 Task: Toggle the show enum members in the outline.
Action: Mouse moved to (13, 515)
Screenshot: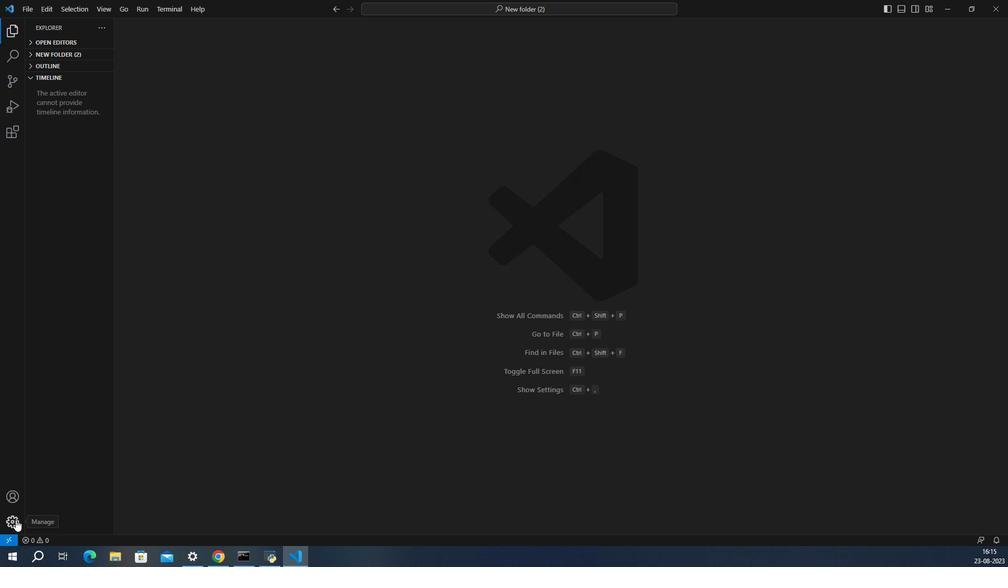 
Action: Mouse pressed left at (13, 515)
Screenshot: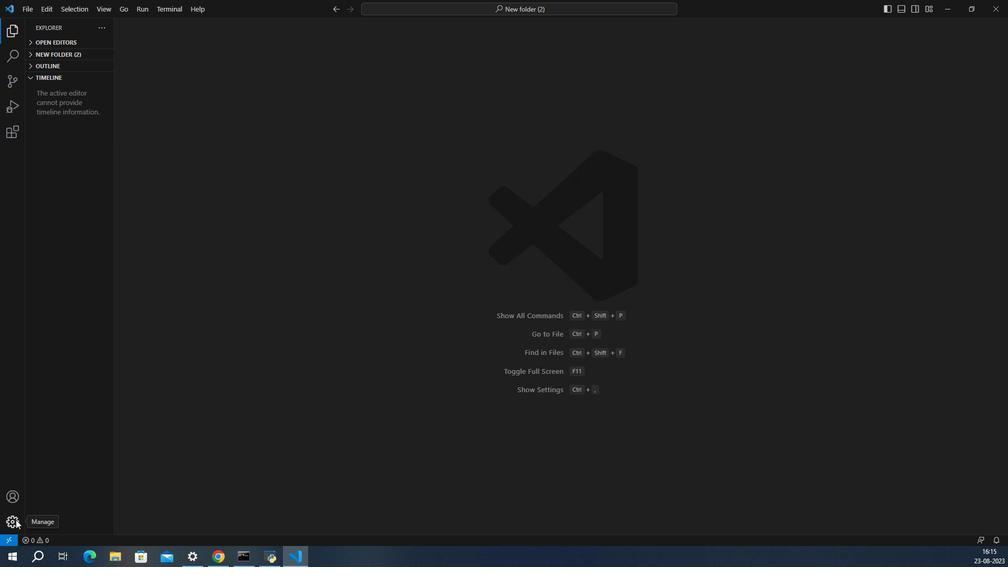 
Action: Mouse moved to (57, 441)
Screenshot: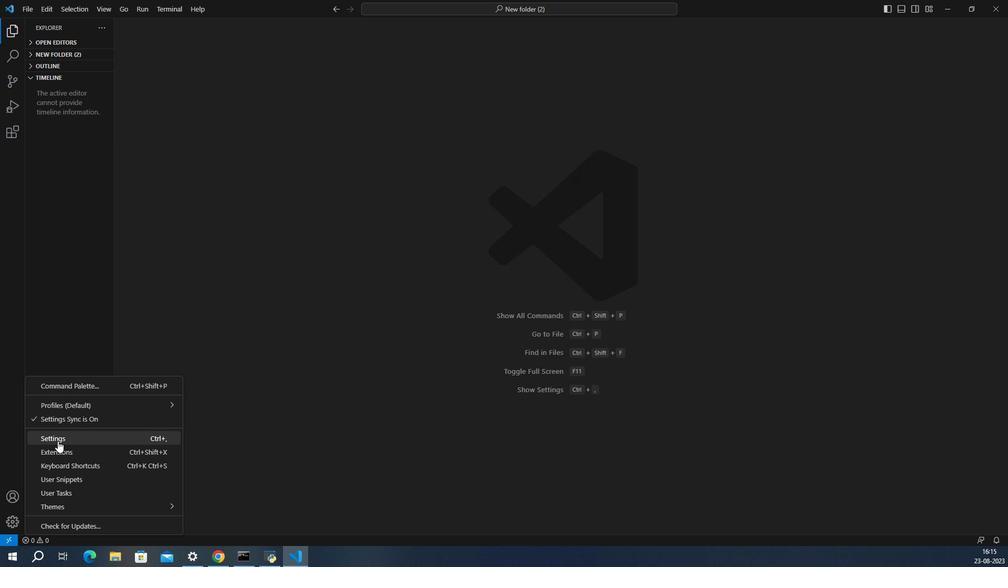 
Action: Mouse pressed left at (57, 441)
Screenshot: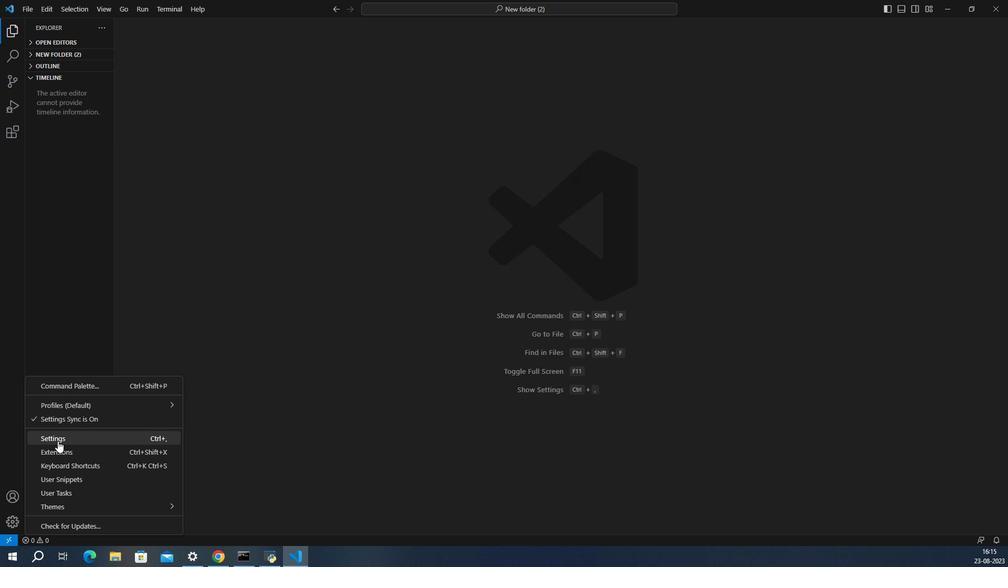 
Action: Mouse moved to (454, 425)
Screenshot: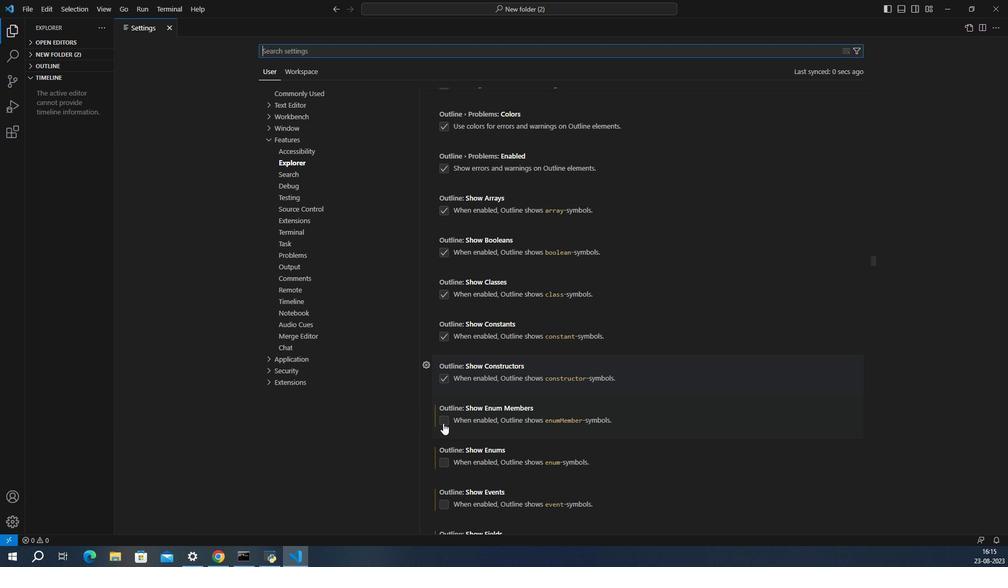 
Action: Mouse pressed left at (454, 425)
Screenshot: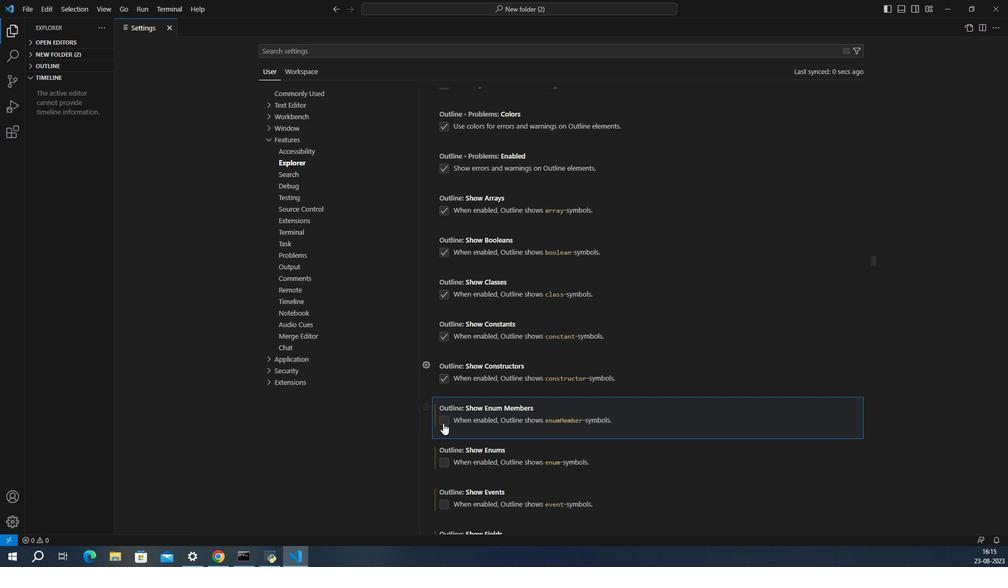 
Action: Mouse moved to (468, 426)
Screenshot: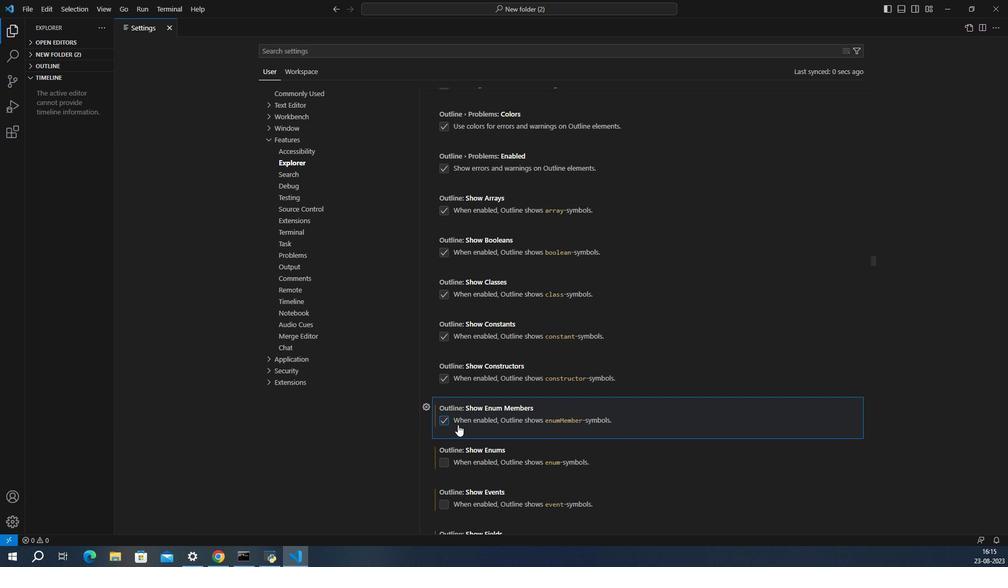 
